 Task: Create ChildIssue0000000878 as Child Issue of Issue Issue0000000439 in Backlog  in Scrum Project Project0000000088 in Jira. Create ChildIssue0000000879 as Child Issue of Issue Issue0000000440 in Backlog  in Scrum Project Project0000000088 in Jira. Create ChildIssue0000000880 as Child Issue of Issue Issue0000000440 in Backlog  in Scrum Project Project0000000088 in Jira. Assign mailaustralia7@gmail.com as Assignee of Child Issue ChildIssue0000000861 of Issue Issue0000000431 in Backlog  in Scrum Project Project0000000087 in Jira. Assign mailaustralia7@gmail.com as Assignee of Child Issue ChildIssue0000000862 of Issue Issue0000000431 in Backlog  in Scrum Project Project0000000087 in Jira
Action: Mouse moved to (931, 439)
Screenshot: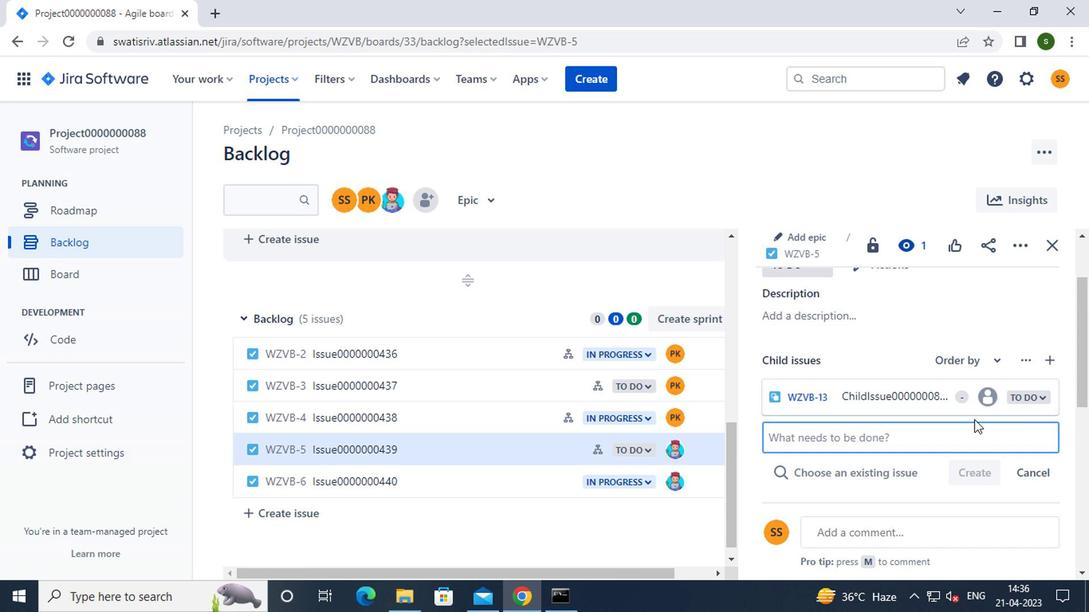 
Action: Key pressed c<Key.caps_lock>hild<Key.caps_lock>i<Key.caps_lock>ssue0000000878
Screenshot: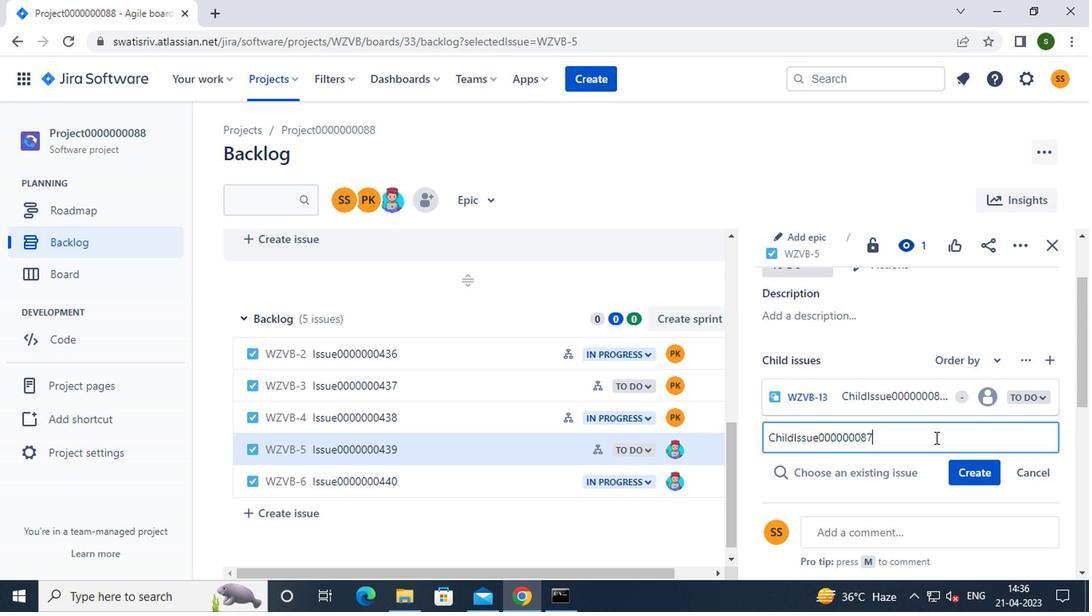 
Action: Mouse moved to (965, 481)
Screenshot: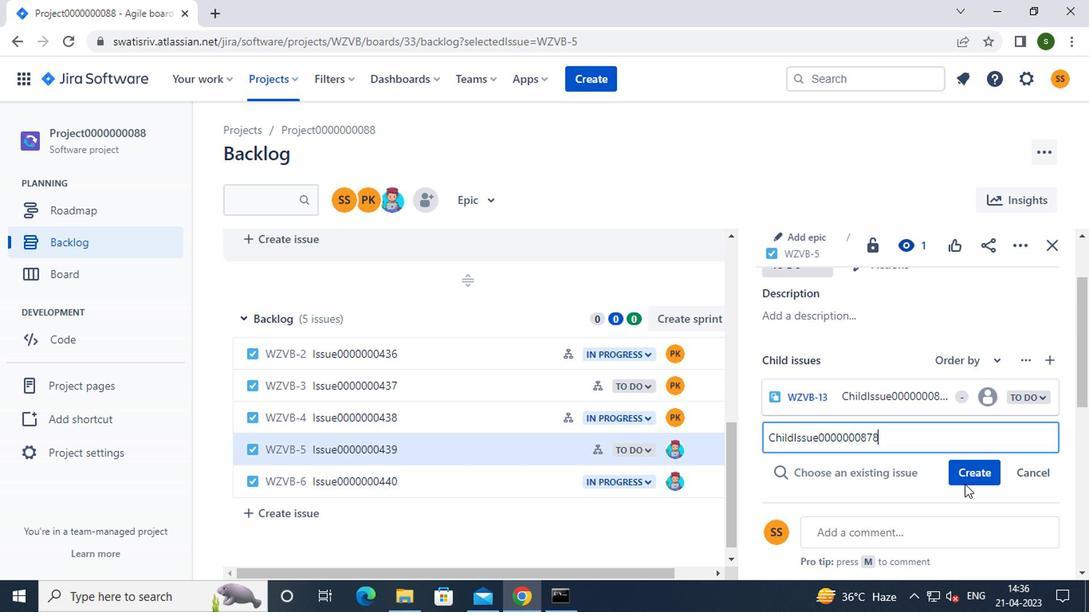
Action: Mouse pressed left at (965, 481)
Screenshot: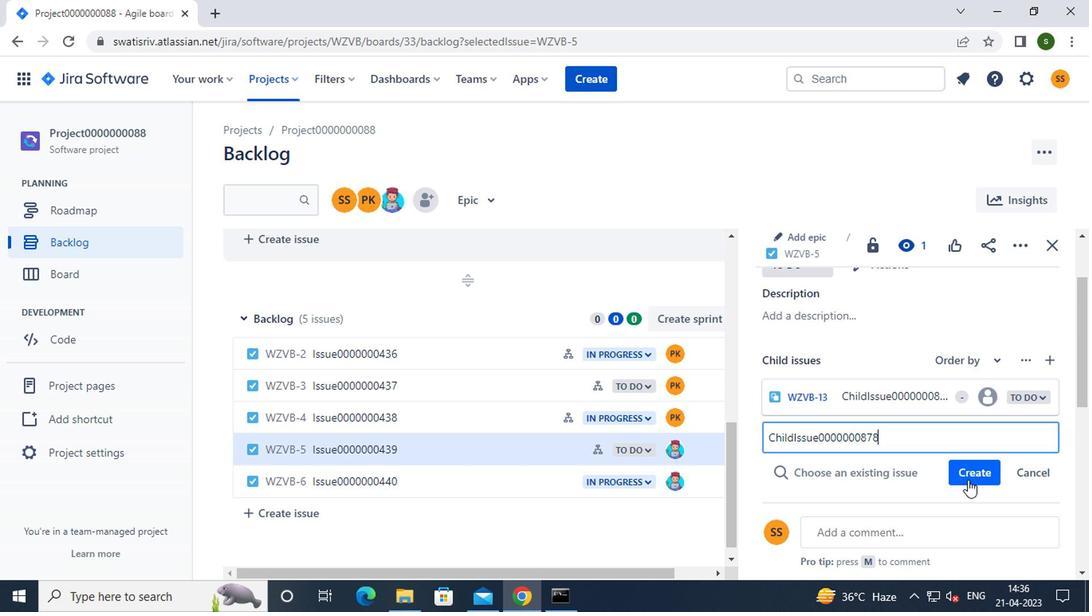 
Action: Mouse moved to (529, 491)
Screenshot: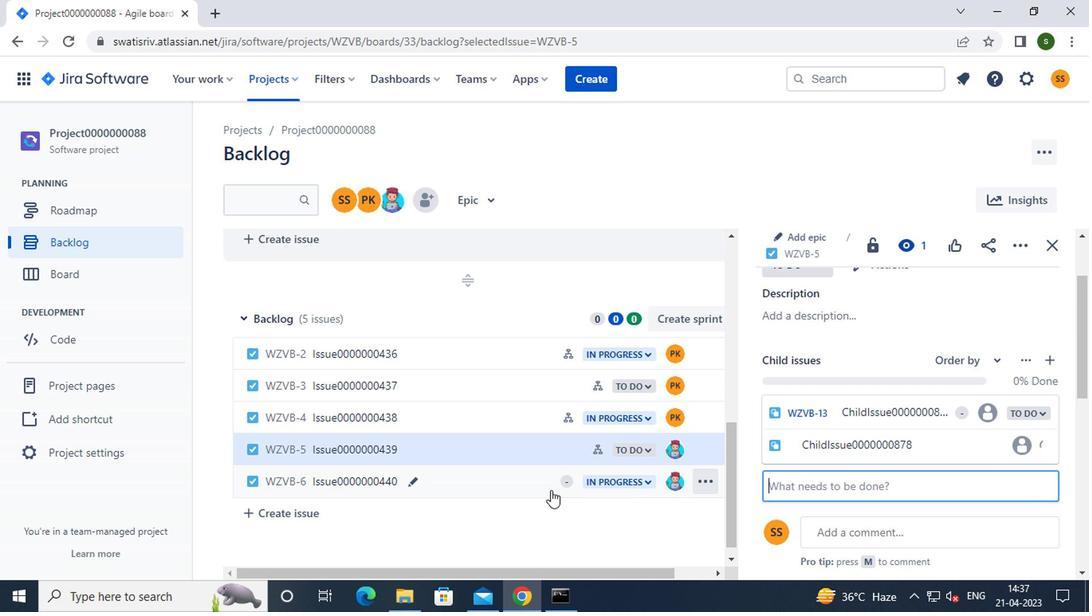 
Action: Mouse pressed left at (529, 491)
Screenshot: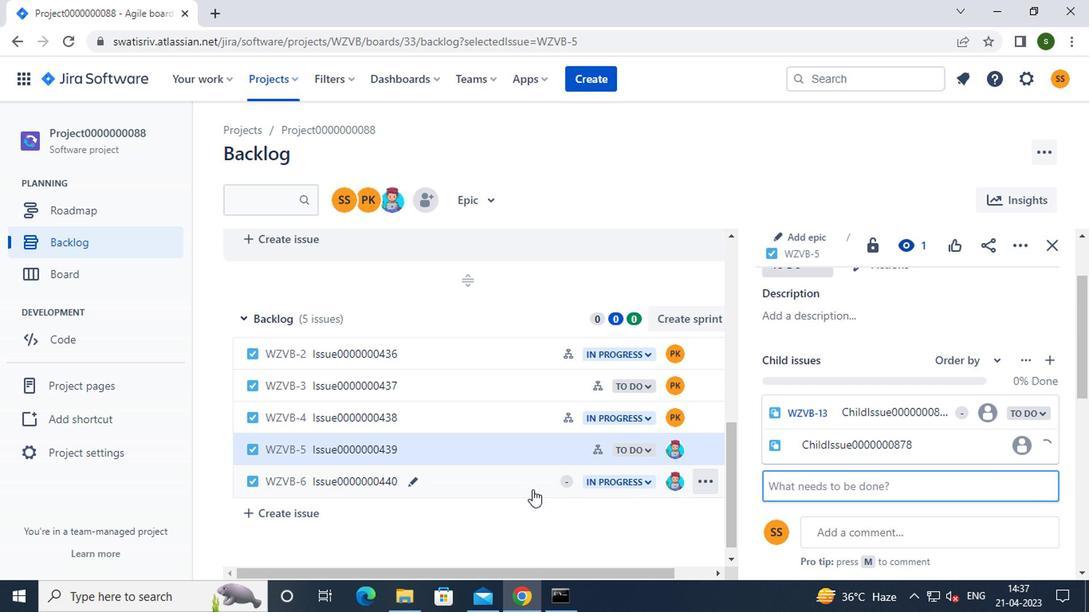 
Action: Mouse moved to (802, 319)
Screenshot: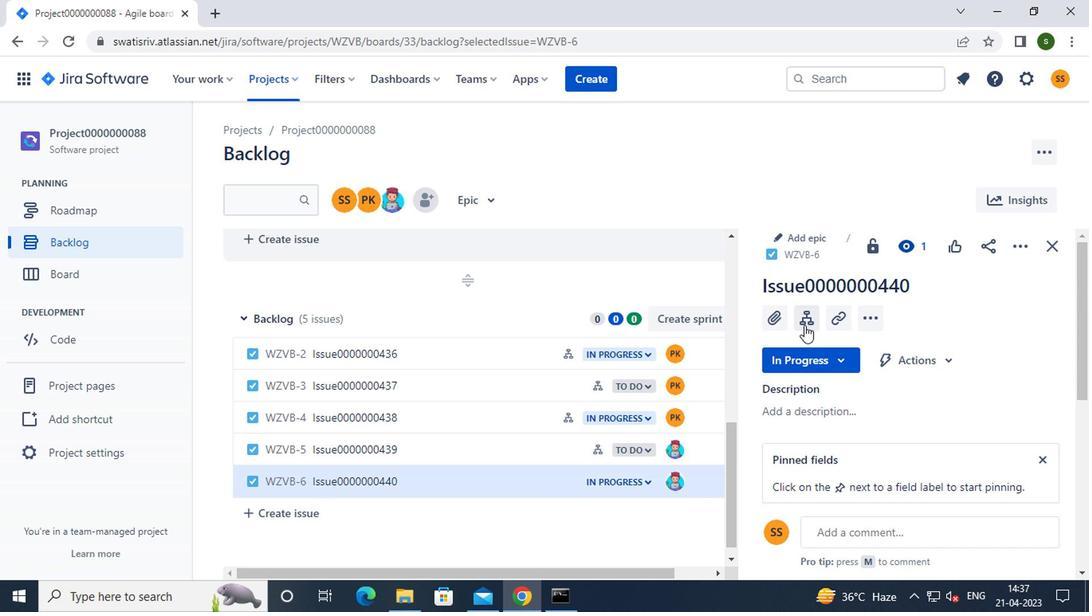 
Action: Mouse pressed left at (802, 319)
Screenshot: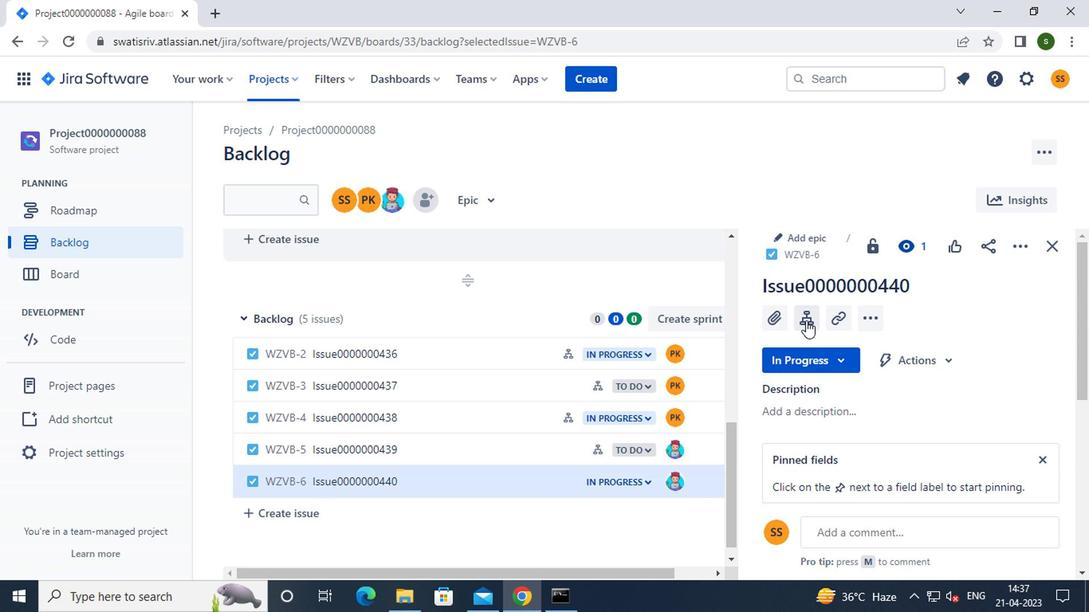 
Action: Mouse moved to (804, 377)
Screenshot: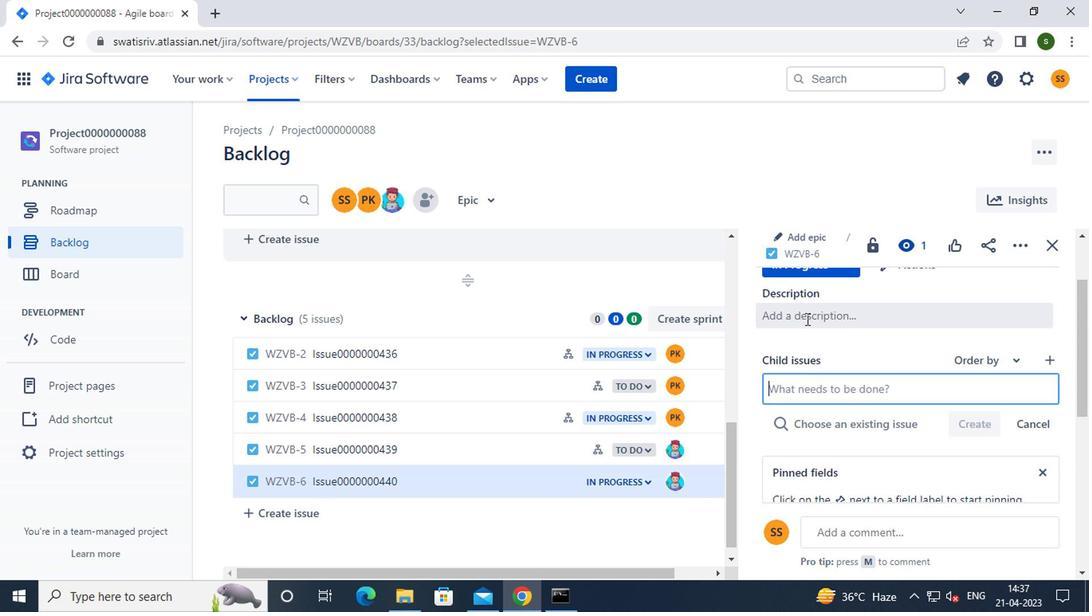 
Action: Mouse pressed left at (804, 377)
Screenshot: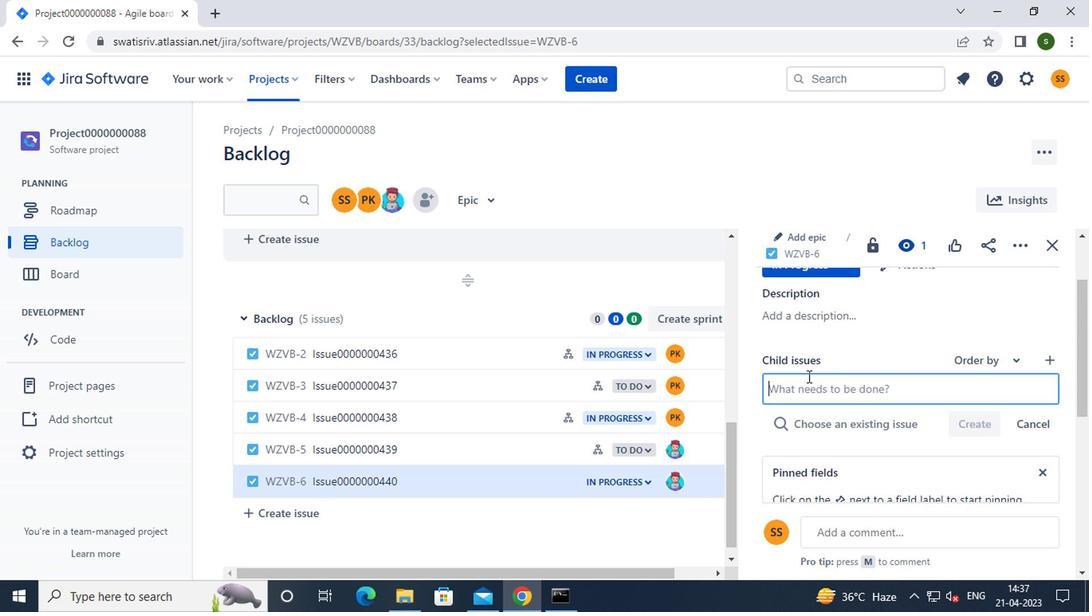 
Action: Key pressed <Key.caps_lock>c<Key.caps_lock>hild<Key.caps_lock>i<Key.caps_lock>ssue0000000879
Screenshot: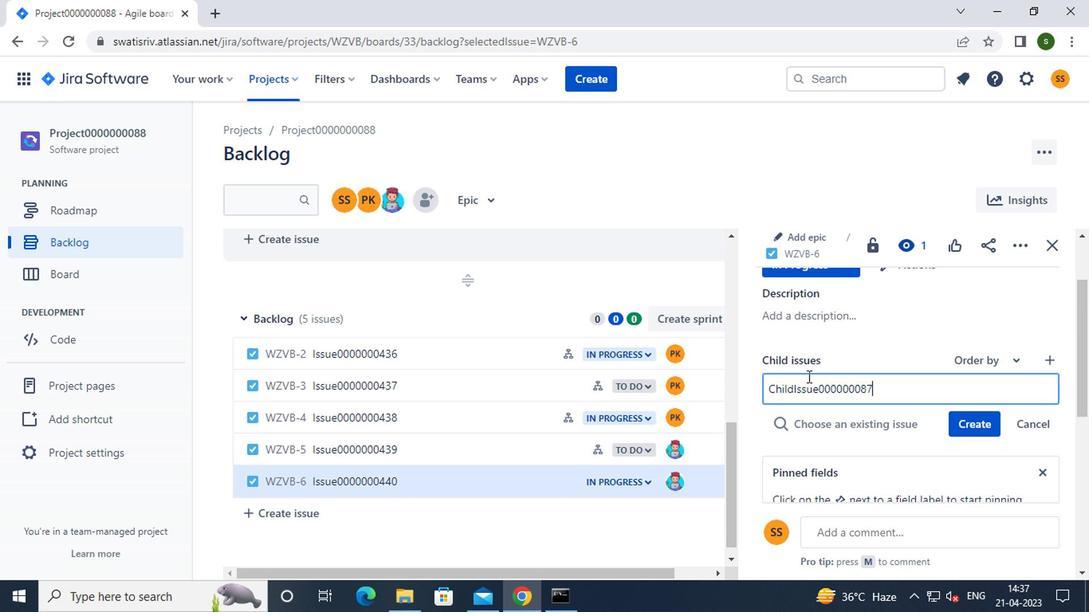
Action: Mouse moved to (964, 431)
Screenshot: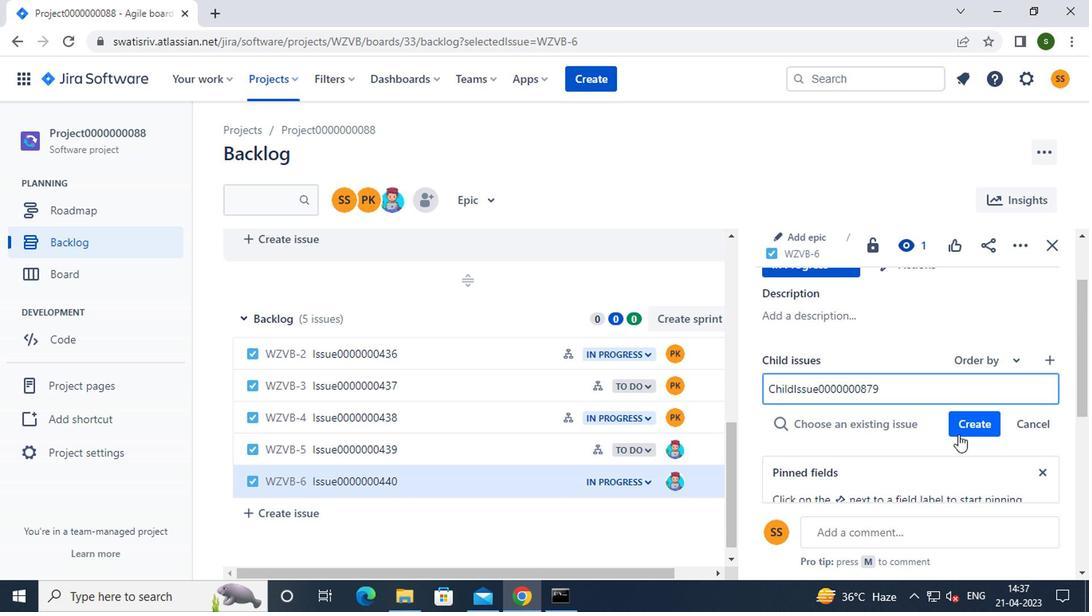 
Action: Mouse pressed left at (964, 431)
Screenshot: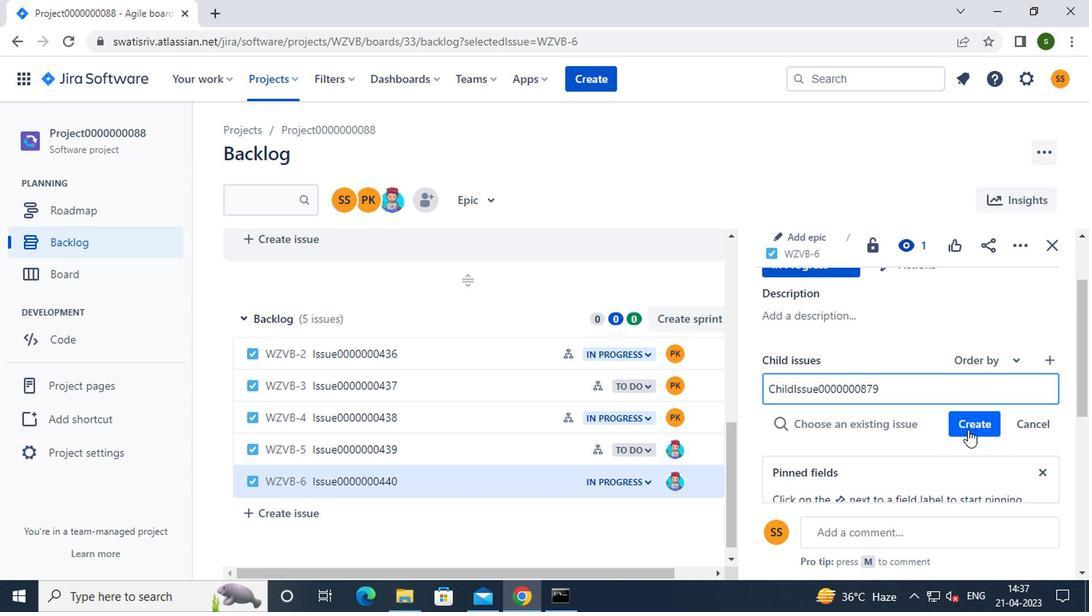 
Action: Mouse moved to (933, 435)
Screenshot: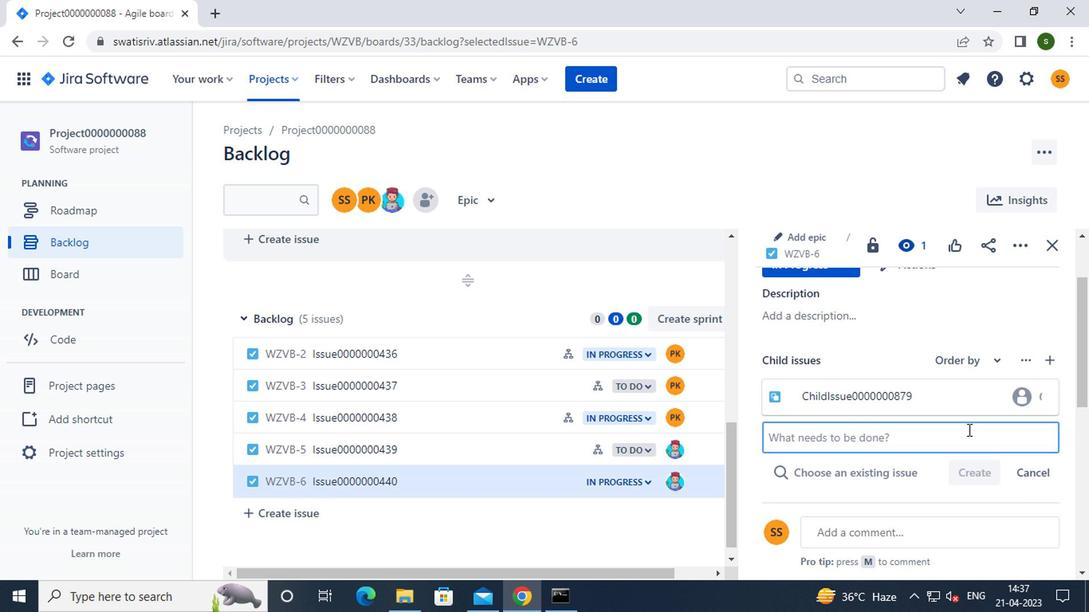 
Action: Mouse pressed left at (933, 435)
Screenshot: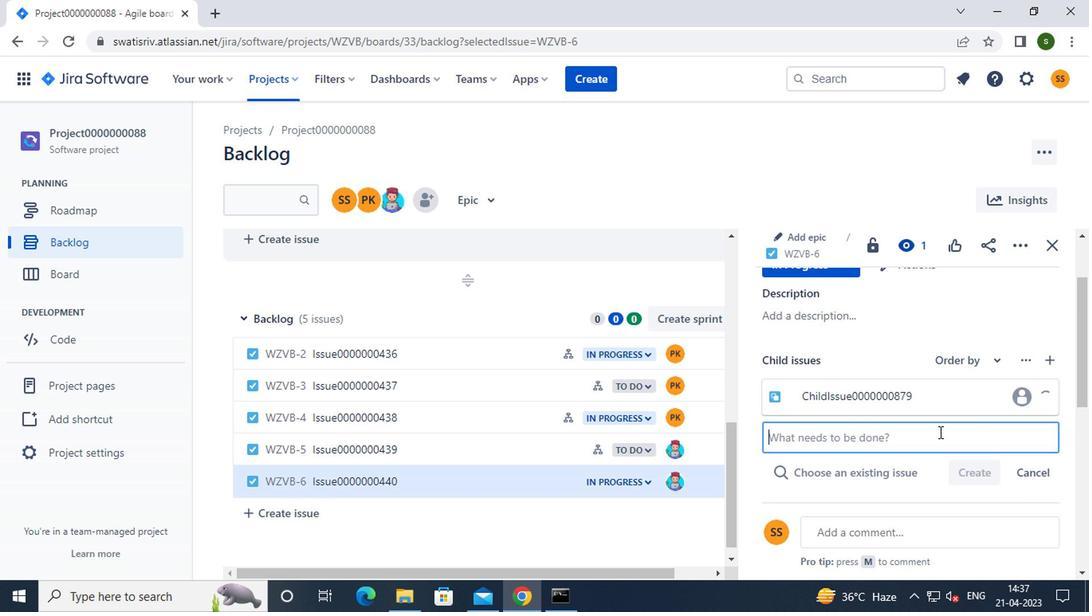 
Action: Key pressed <Key.caps_lock>c<Key.caps_lock>hild<Key.caps_lock>i<Key.caps_lock>ssue0000000880
Screenshot: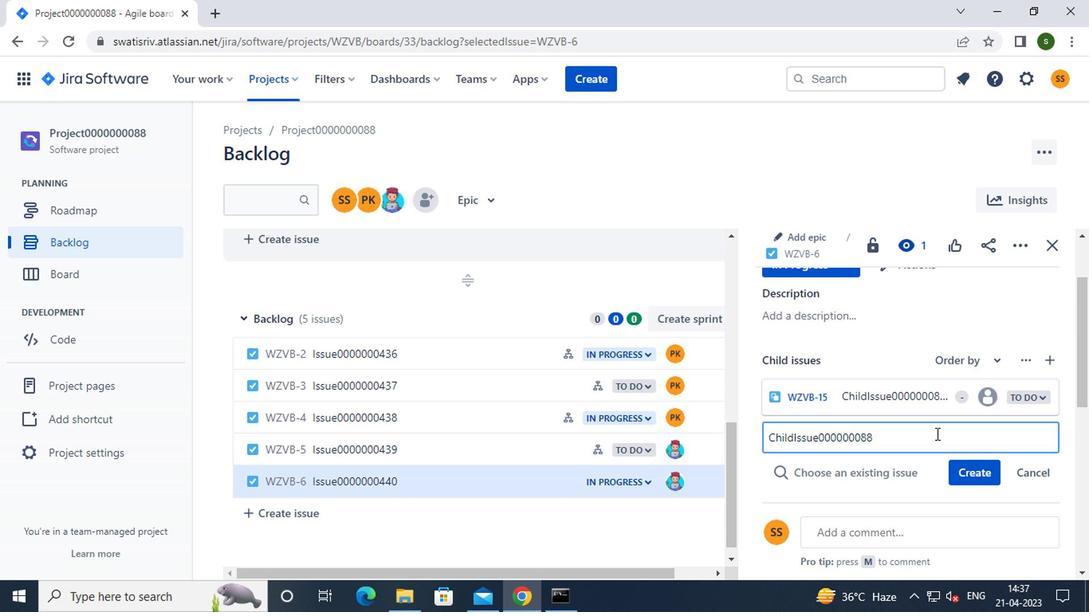 
Action: Mouse moved to (968, 476)
Screenshot: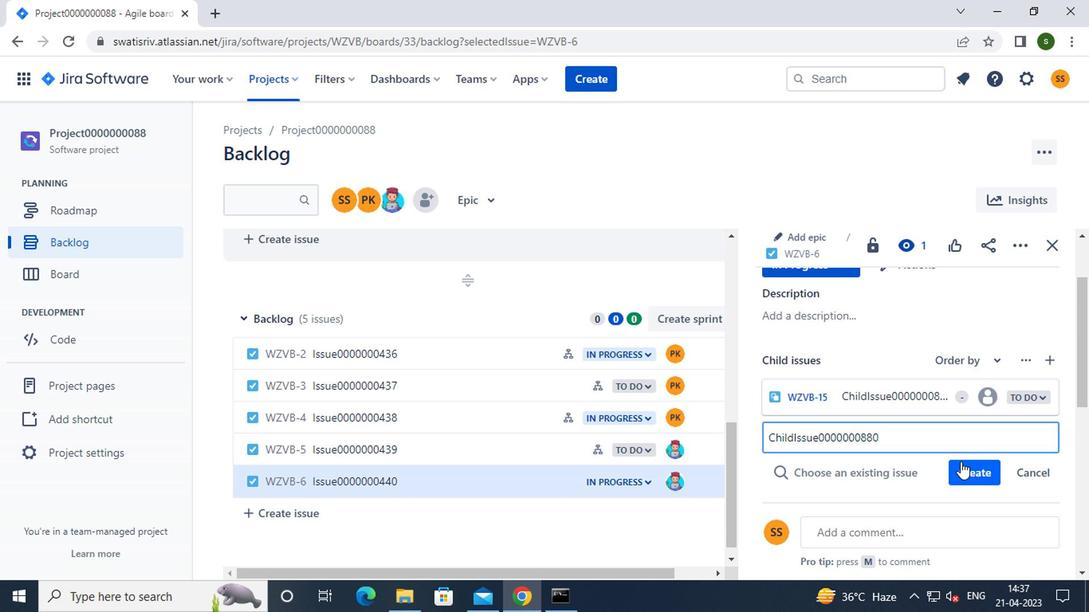
Action: Mouse pressed left at (968, 476)
Screenshot: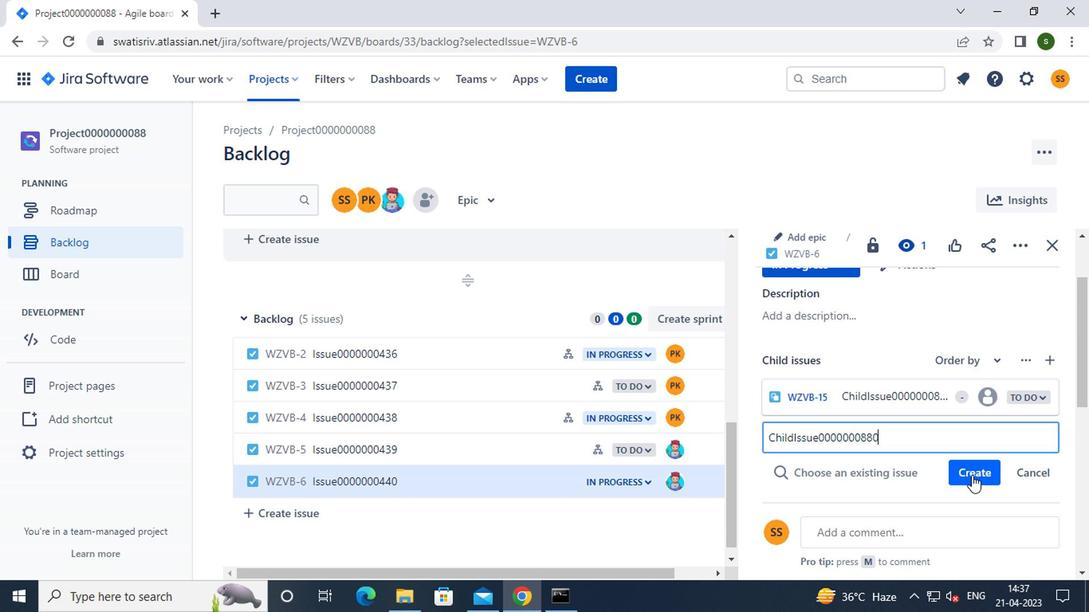 
Action: Mouse moved to (265, 88)
Screenshot: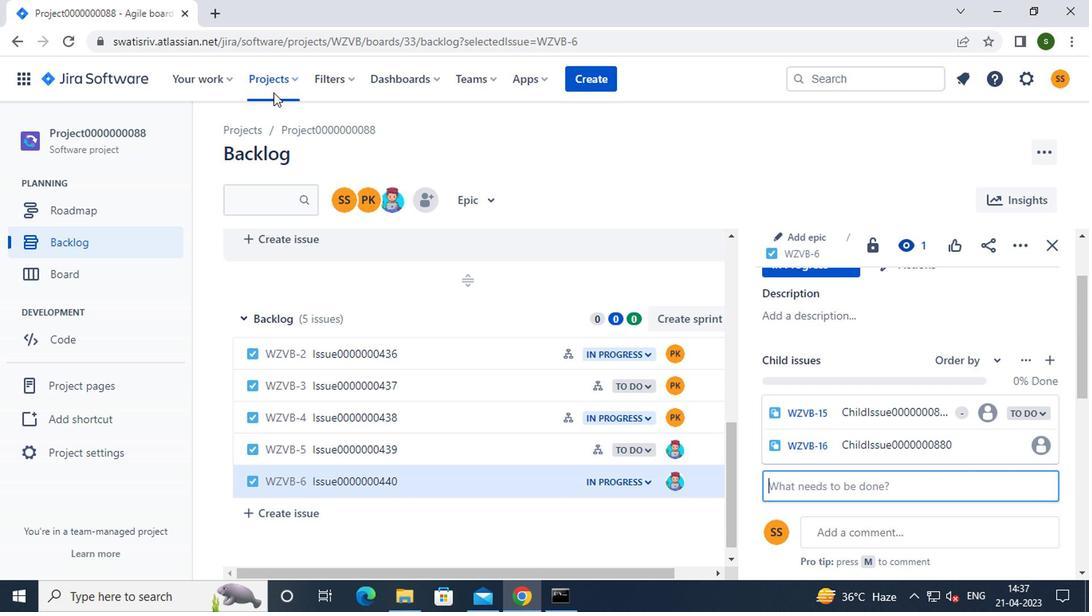 
Action: Mouse pressed left at (265, 88)
Screenshot: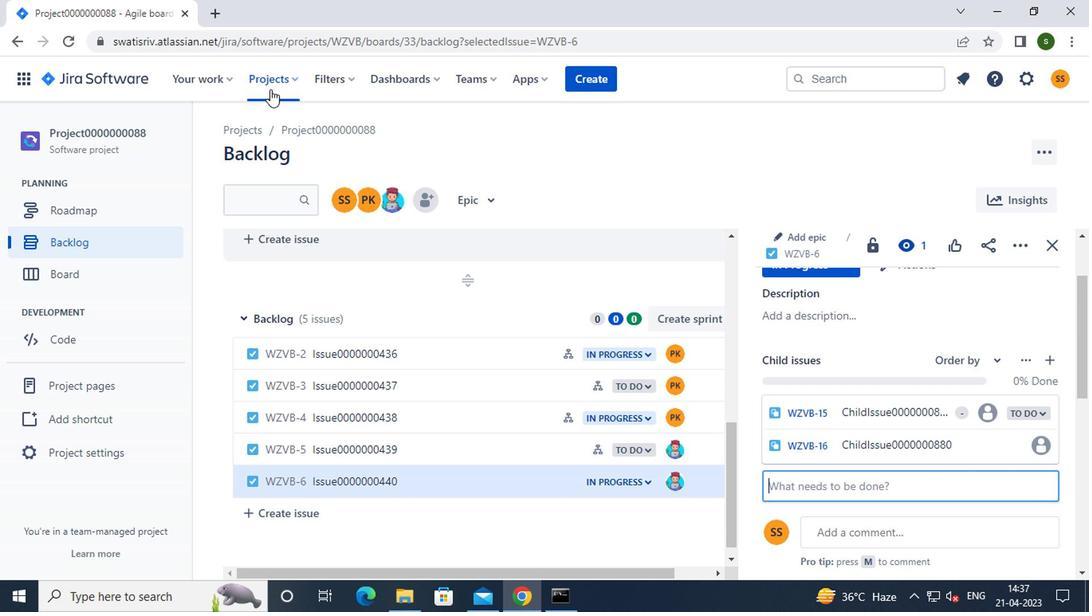 
Action: Mouse moved to (361, 192)
Screenshot: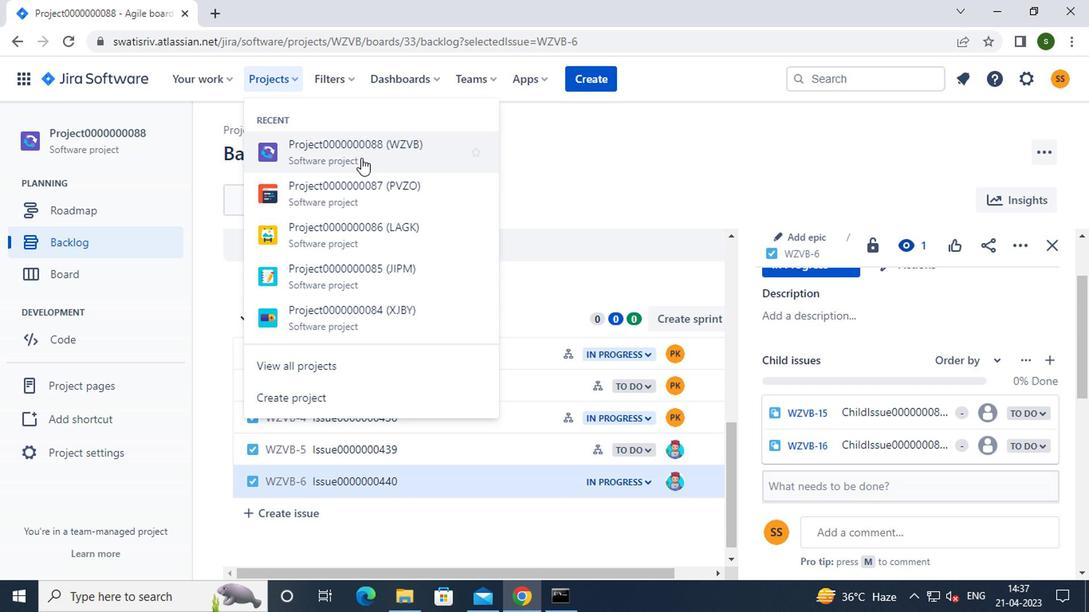
Action: Mouse pressed left at (361, 192)
Screenshot: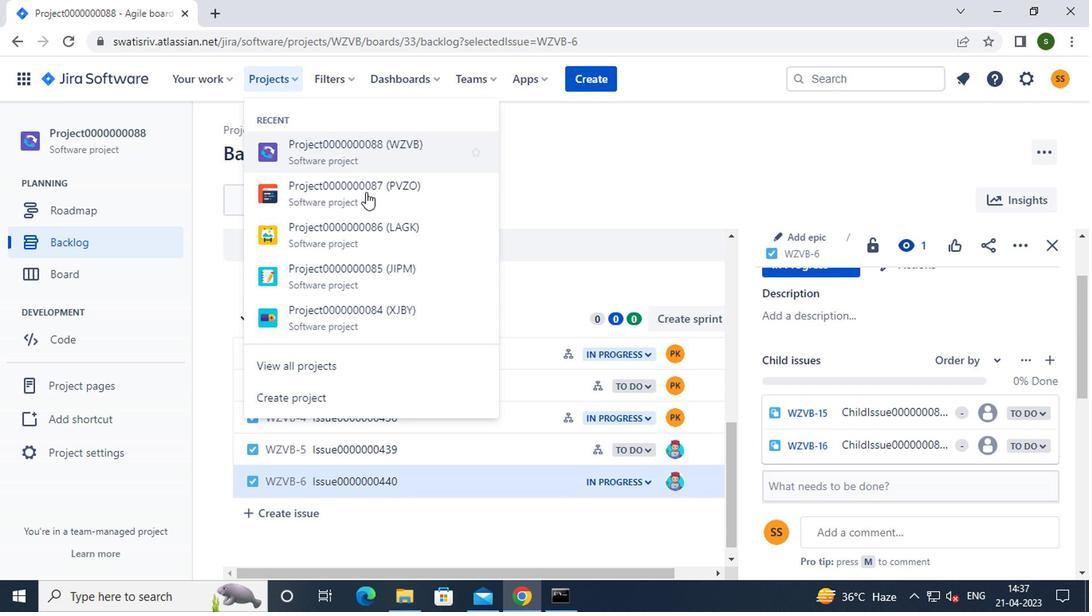 
Action: Mouse moved to (129, 233)
Screenshot: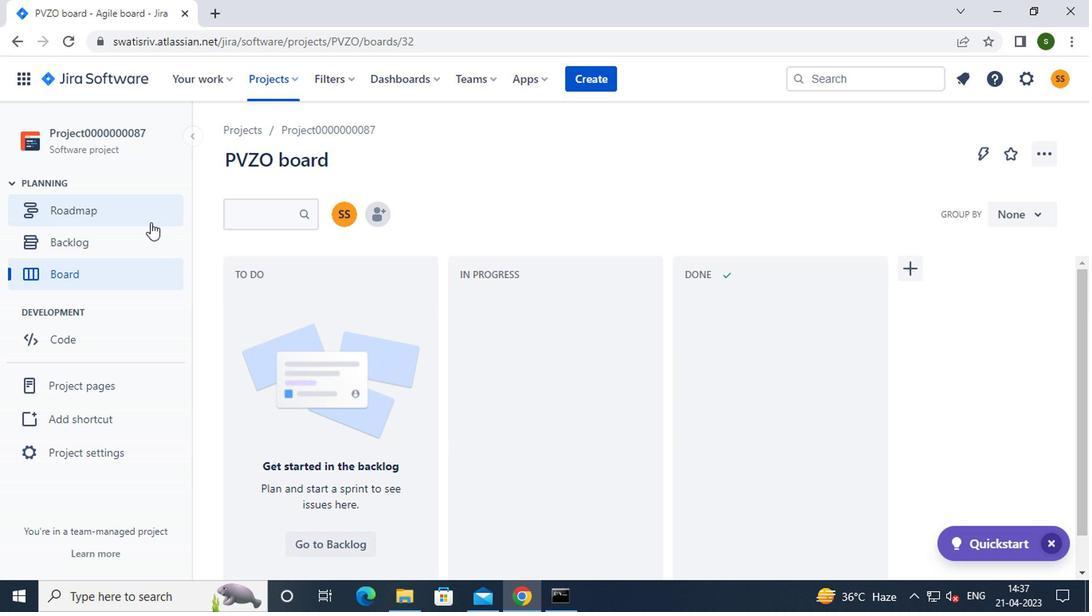 
Action: Mouse pressed left at (129, 233)
Screenshot: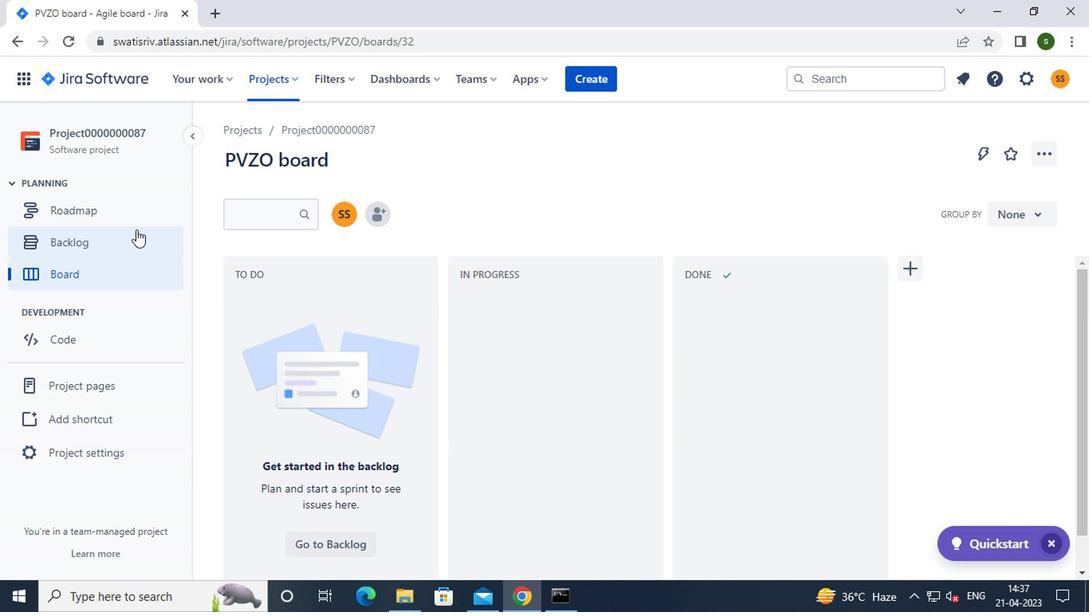 
Action: Mouse moved to (395, 388)
Screenshot: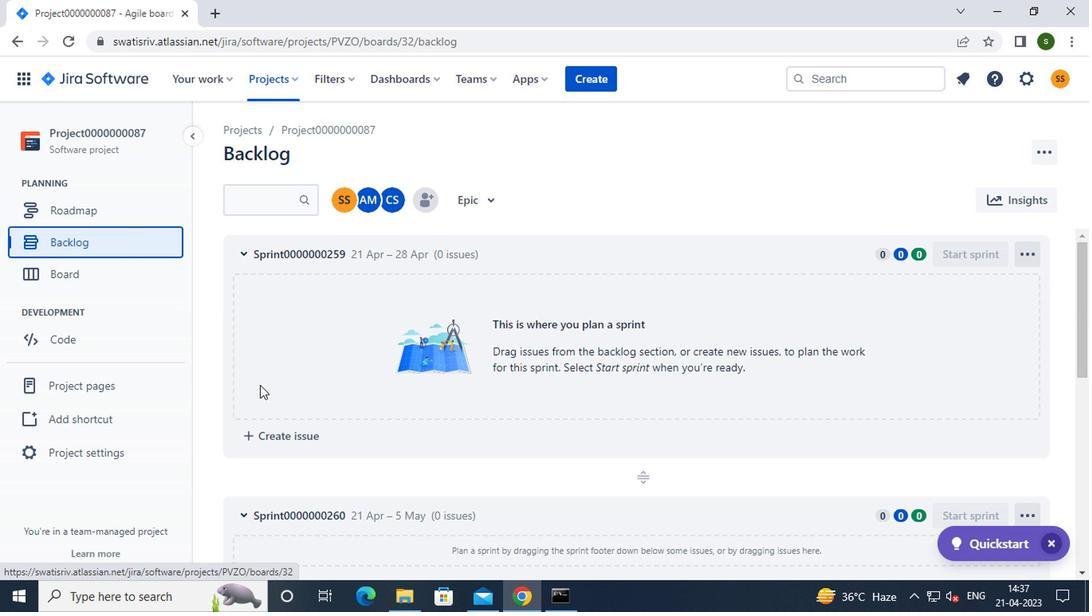 
Action: Mouse scrolled (395, 387) with delta (0, 0)
Screenshot: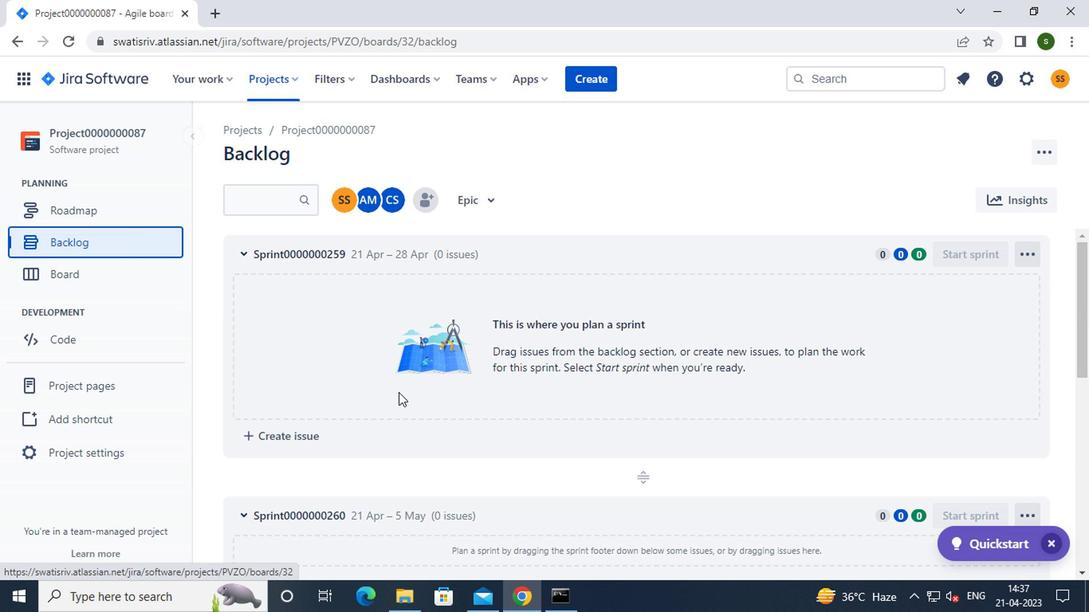 
Action: Mouse scrolled (395, 387) with delta (0, 0)
Screenshot: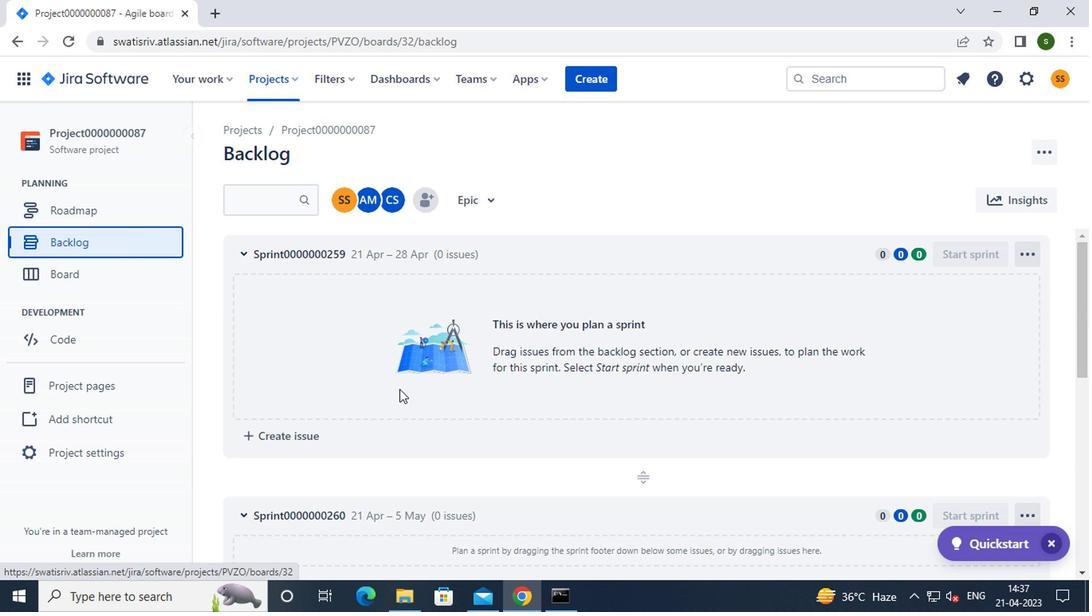 
Action: Mouse scrolled (395, 387) with delta (0, 0)
Screenshot: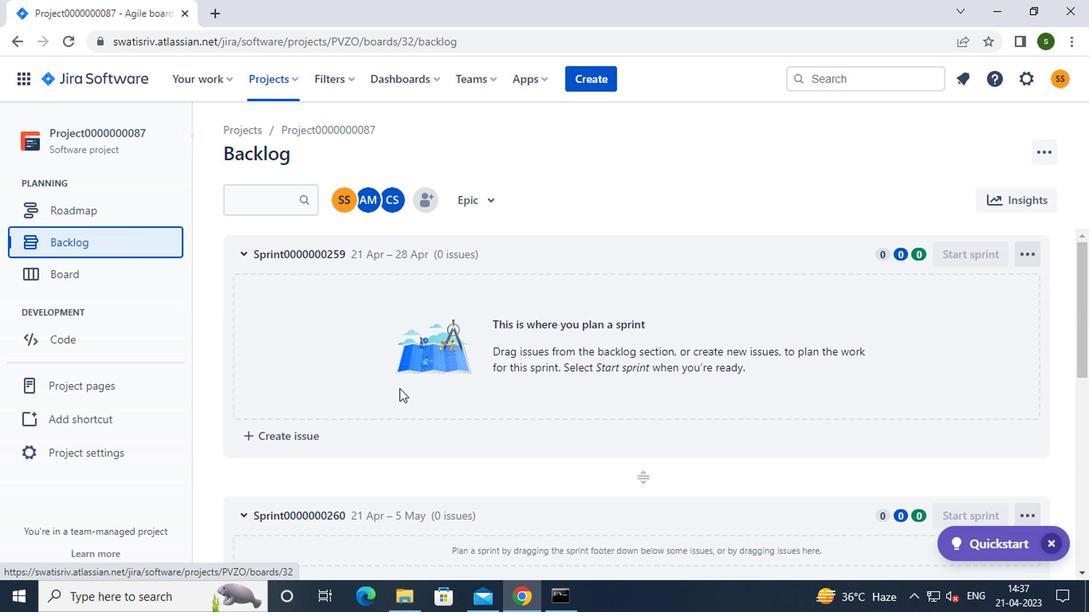 
Action: Mouse scrolled (395, 387) with delta (0, 0)
Screenshot: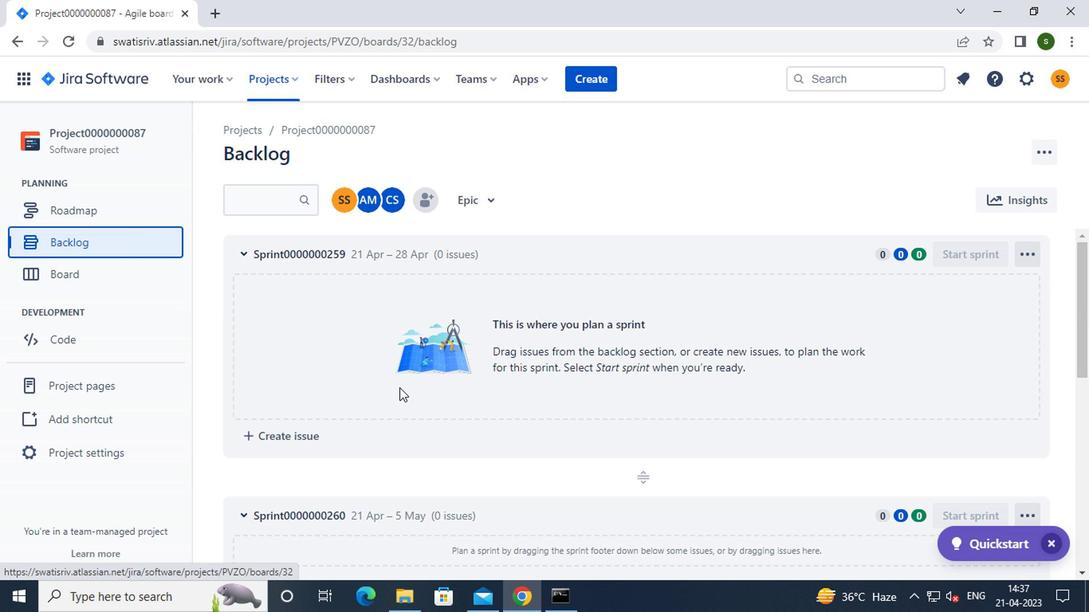 
Action: Mouse scrolled (395, 387) with delta (0, 0)
Screenshot: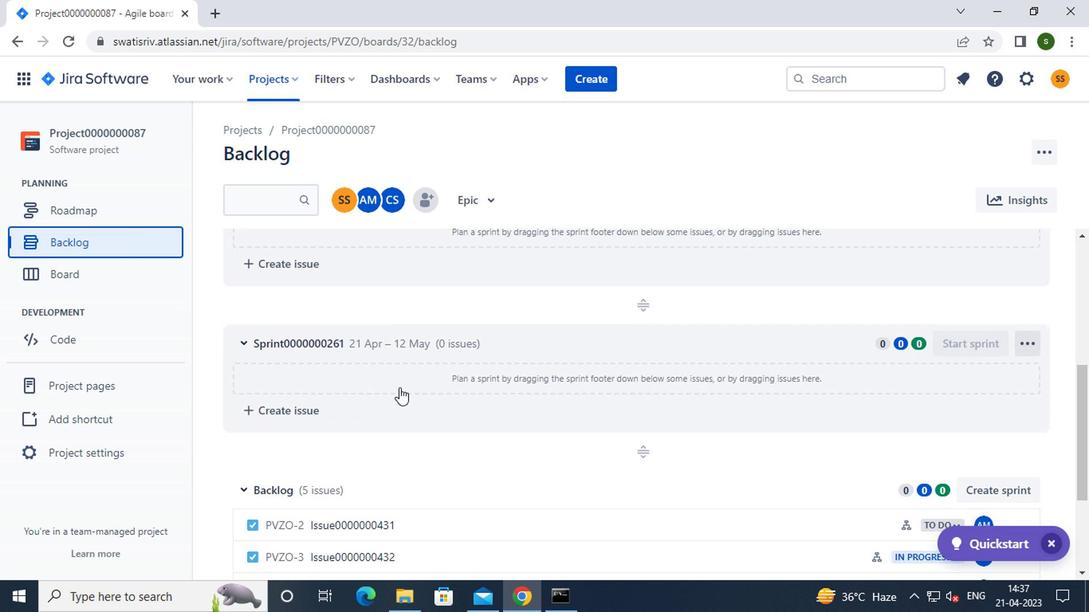 
Action: Mouse scrolled (395, 387) with delta (0, 0)
Screenshot: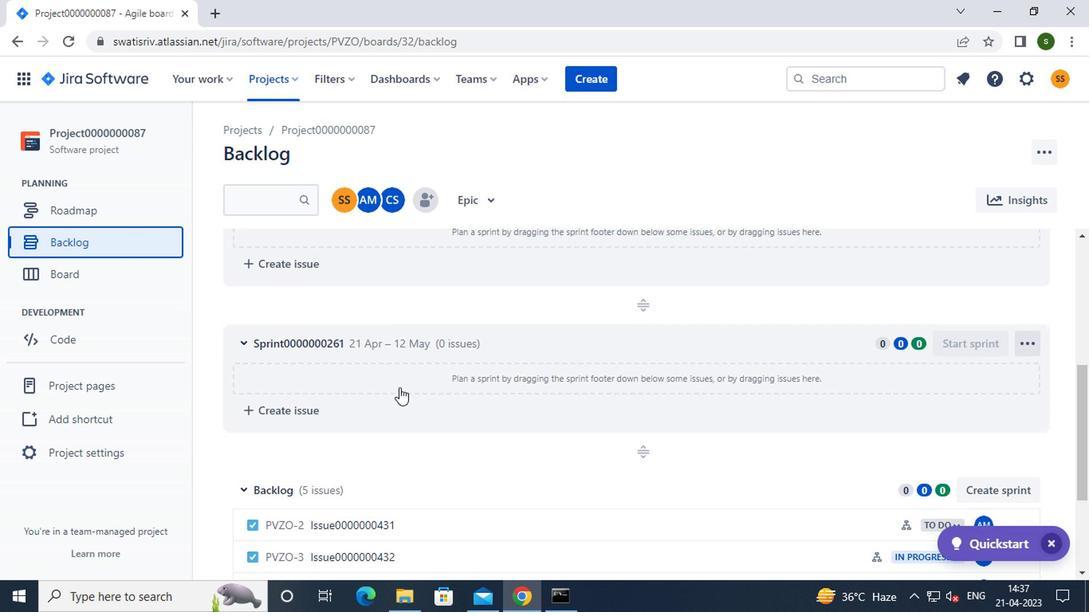 
Action: Mouse scrolled (395, 387) with delta (0, 0)
Screenshot: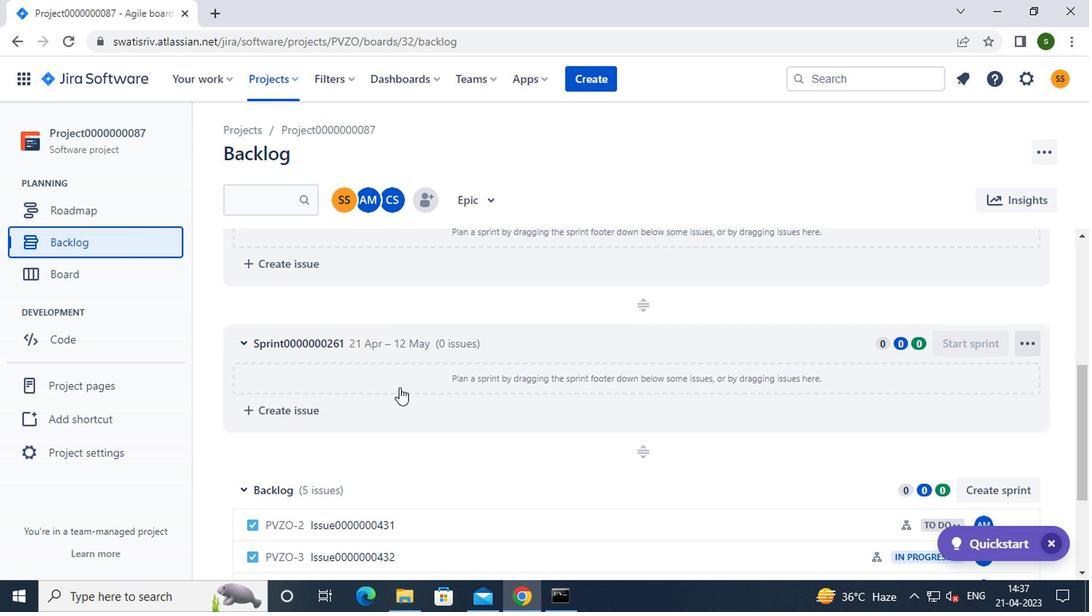 
Action: Mouse scrolled (395, 387) with delta (0, 0)
Screenshot: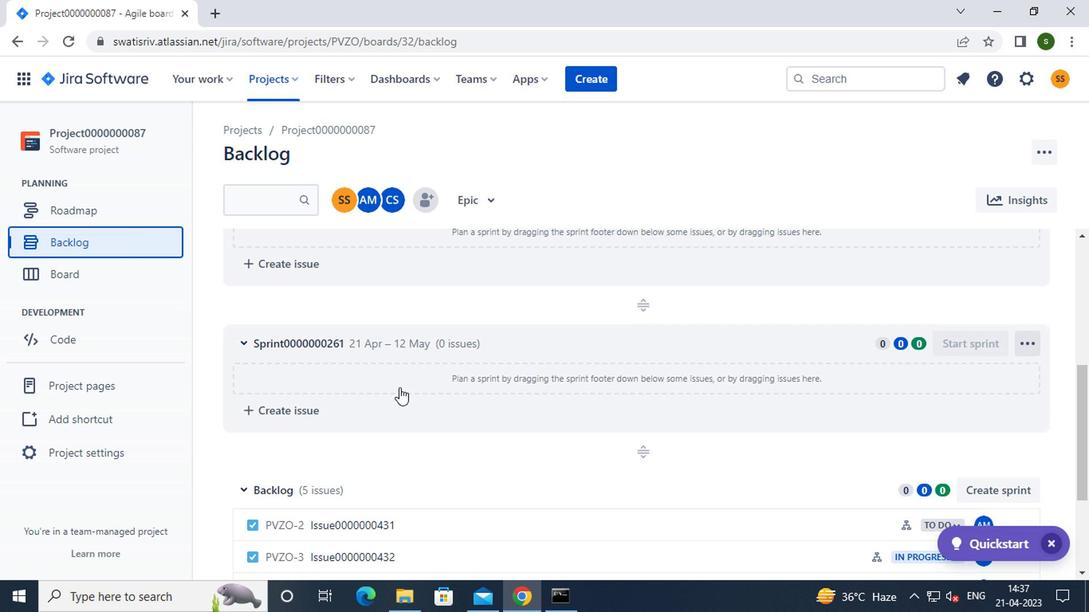 
Action: Mouse moved to (500, 345)
Screenshot: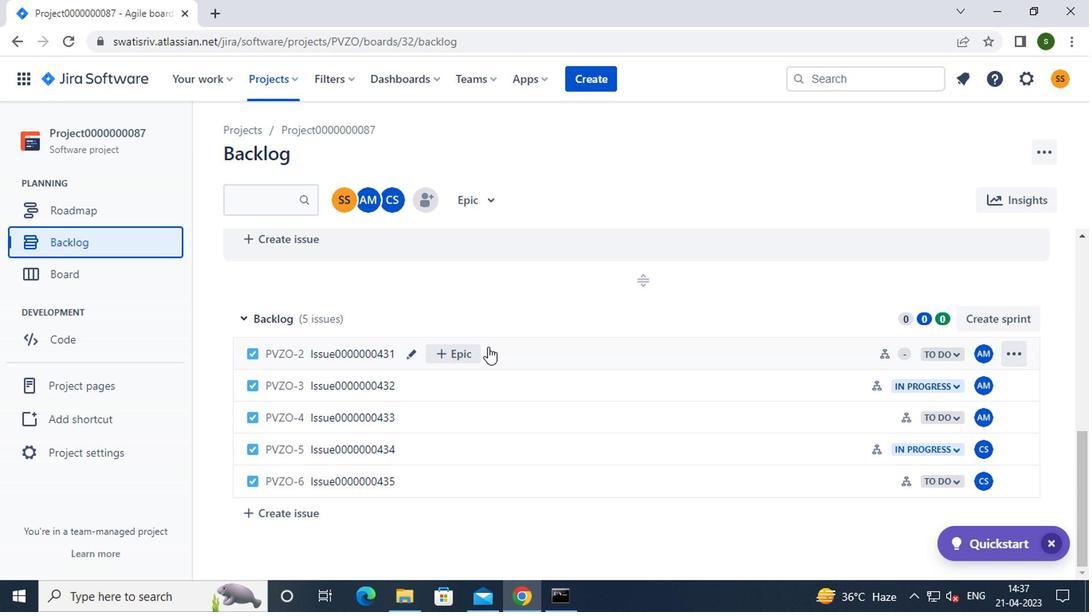 
Action: Mouse pressed left at (500, 345)
Screenshot: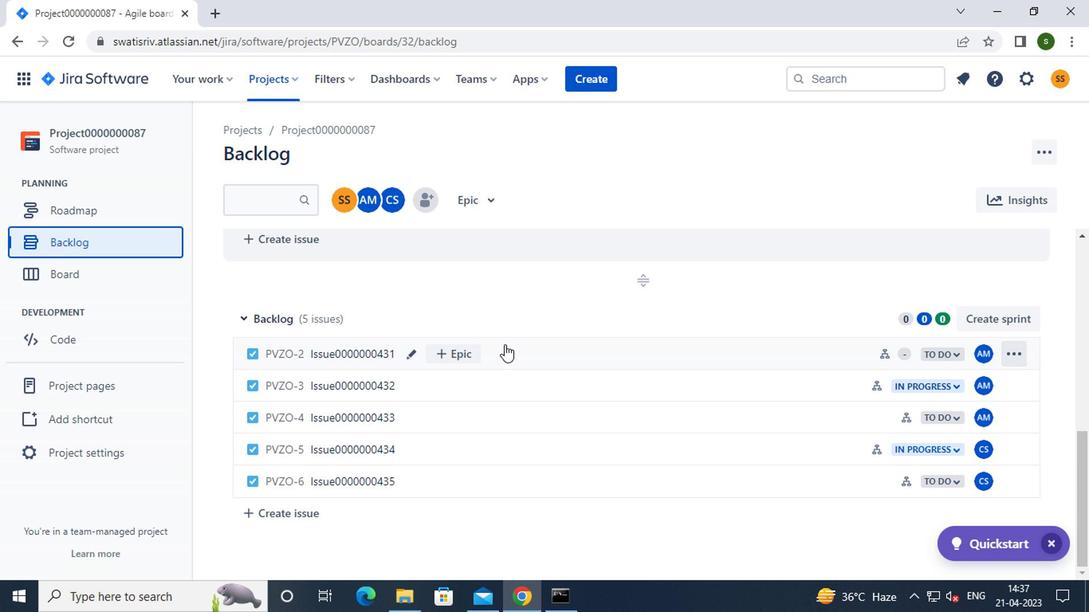 
Action: Mouse moved to (937, 413)
Screenshot: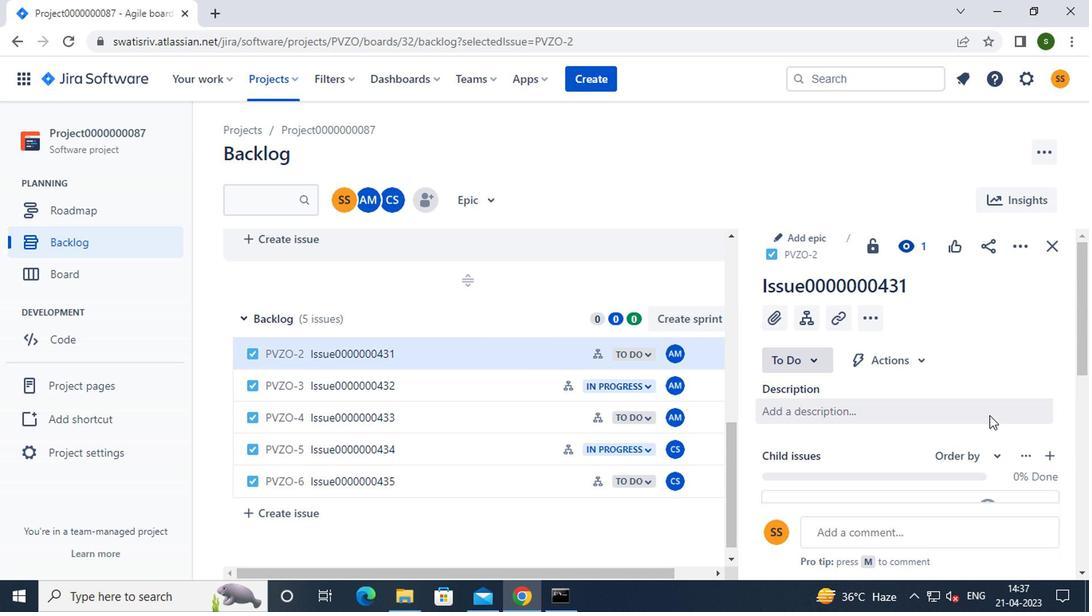 
Action: Mouse scrolled (937, 412) with delta (0, 0)
Screenshot: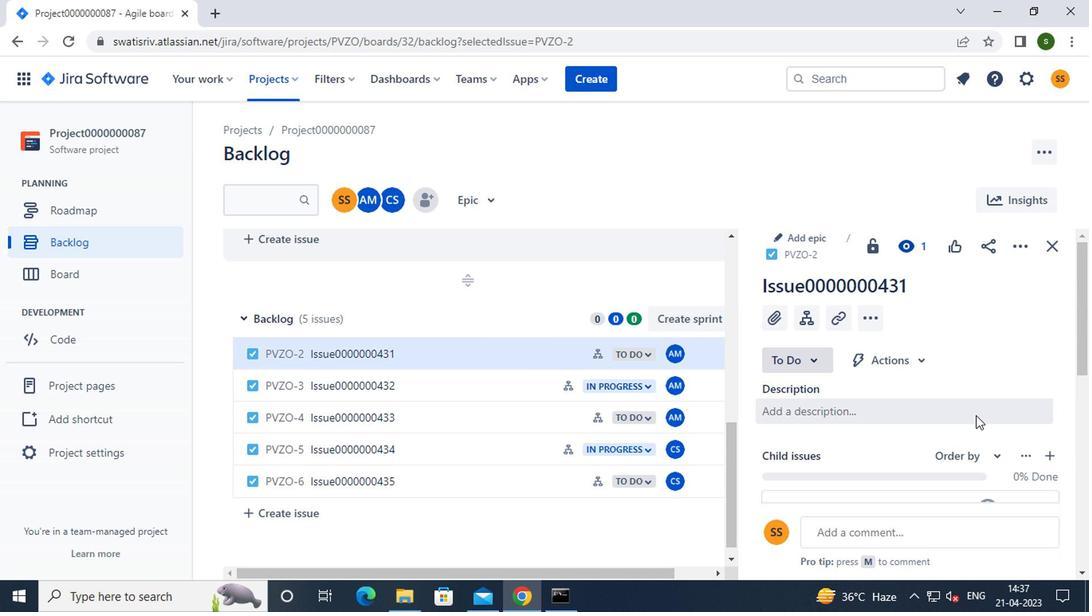 
Action: Mouse scrolled (937, 412) with delta (0, 0)
Screenshot: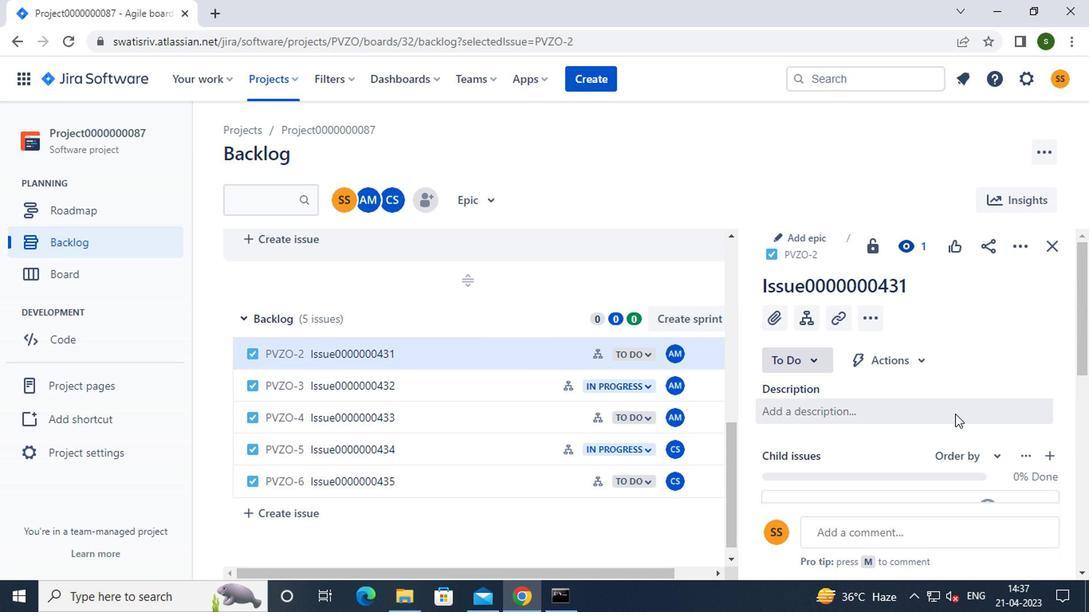 
Action: Mouse moved to (985, 356)
Screenshot: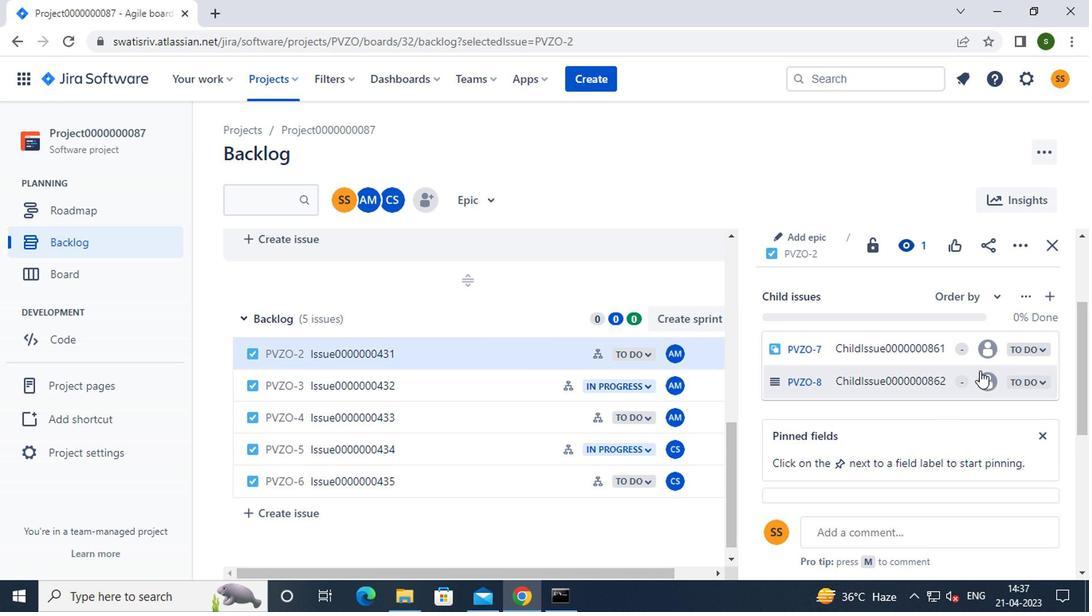 
Action: Mouse pressed left at (985, 356)
Screenshot: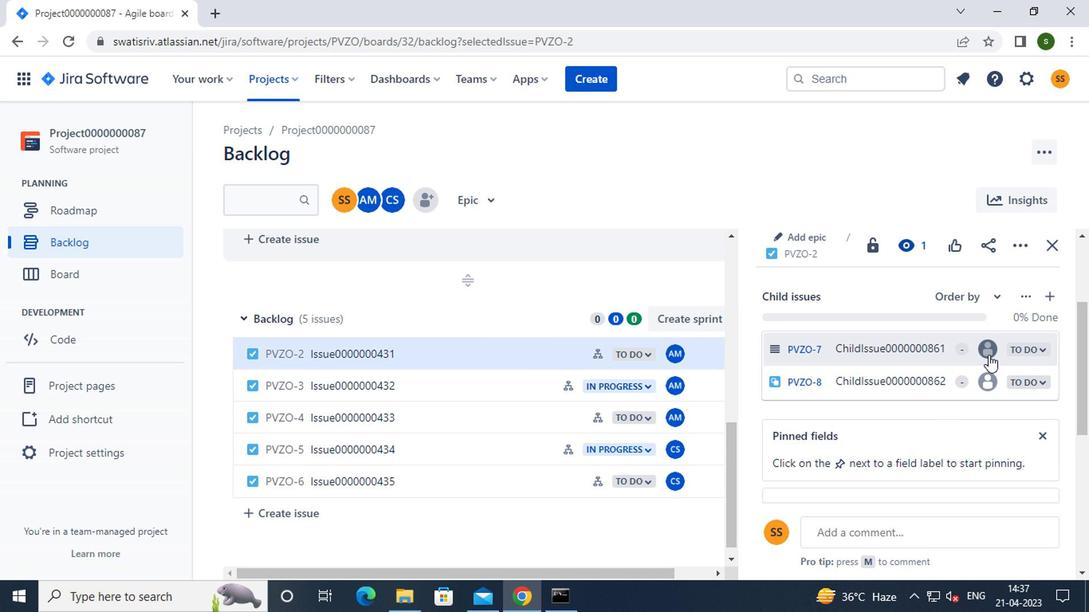 
Action: Mouse moved to (884, 384)
Screenshot: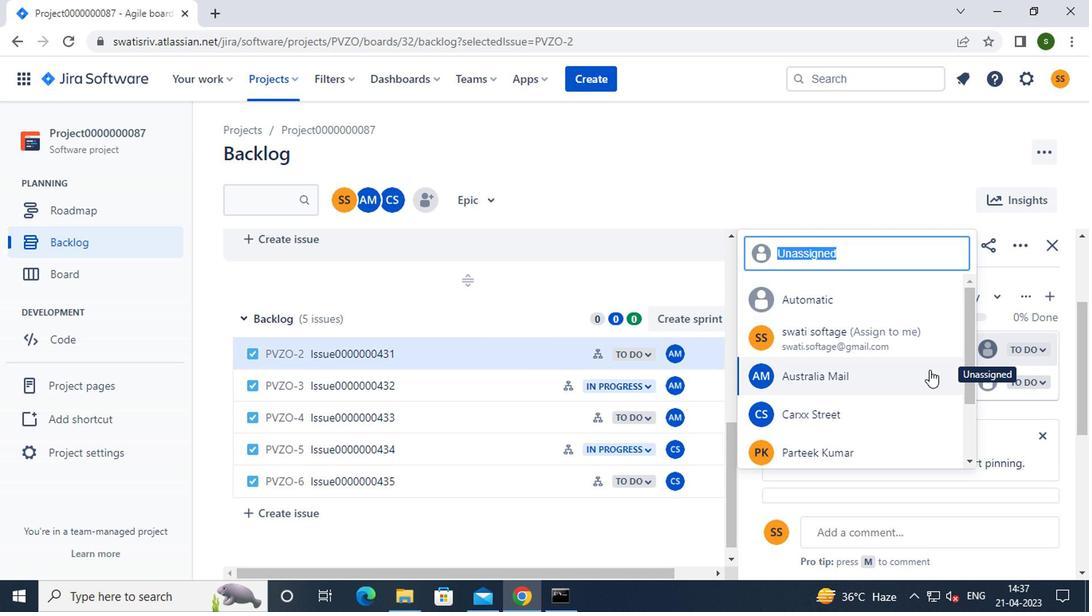 
Action: Mouse pressed left at (884, 384)
Screenshot: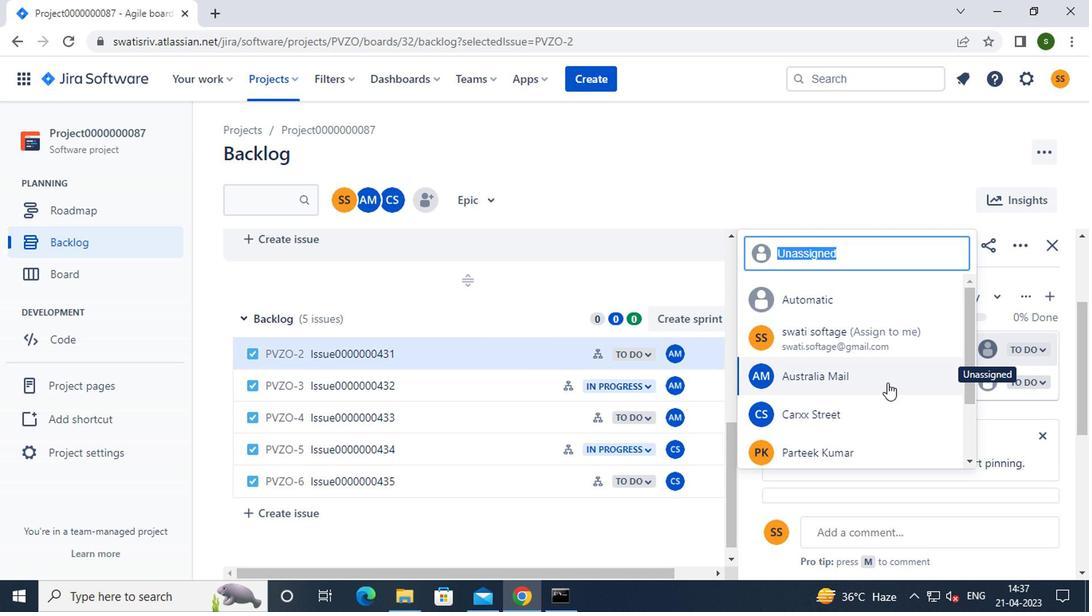 
Action: Mouse moved to (978, 376)
Screenshot: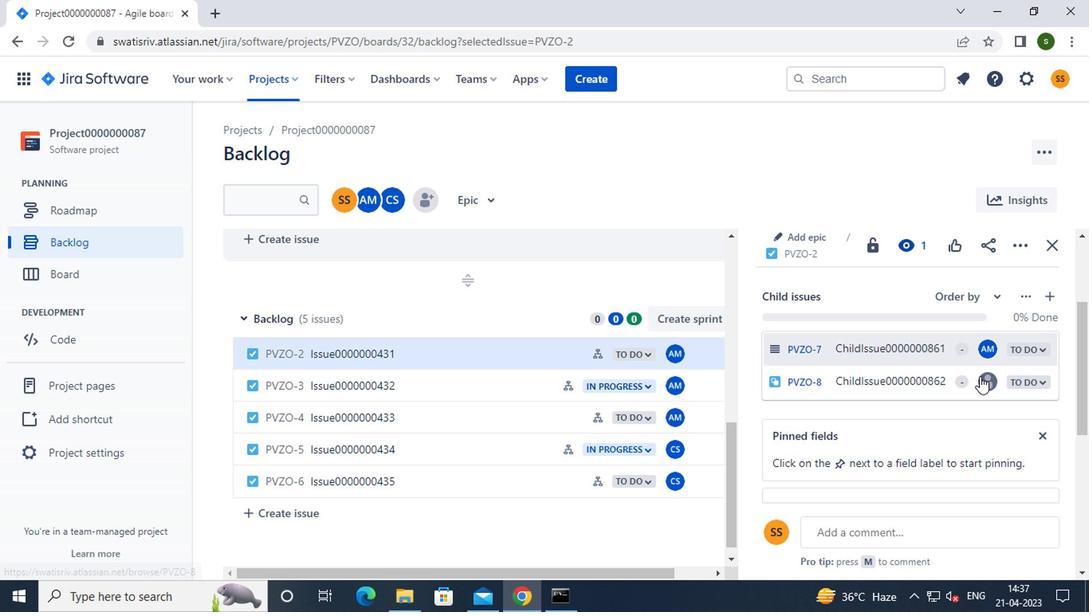 
Action: Mouse pressed left at (978, 376)
Screenshot: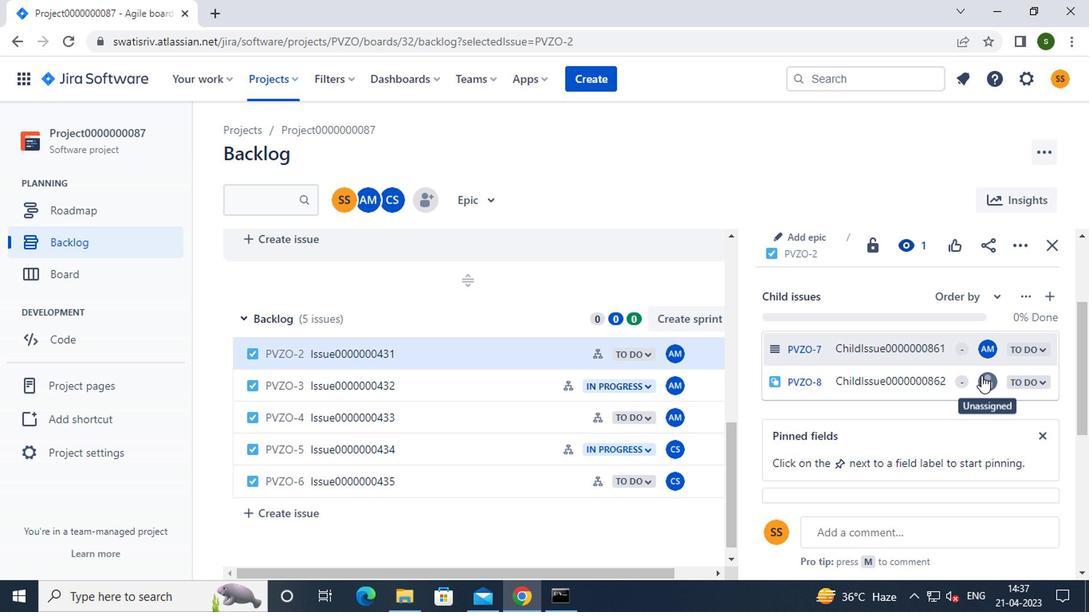 
Action: Mouse moved to (868, 407)
Screenshot: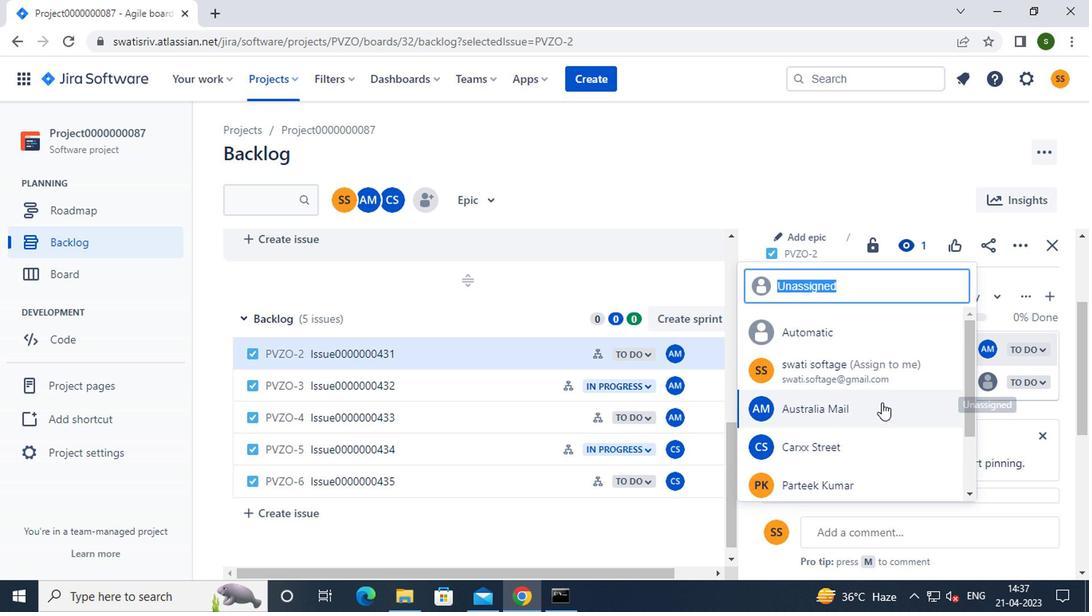 
Action: Mouse pressed left at (868, 407)
Screenshot: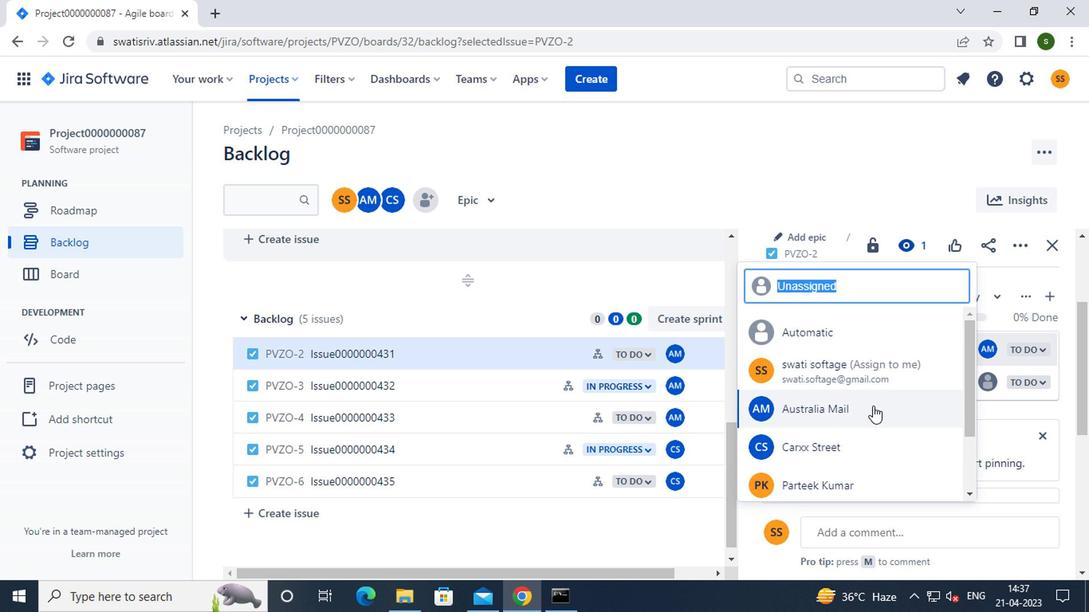 
Action: Mouse moved to (732, 204)
Screenshot: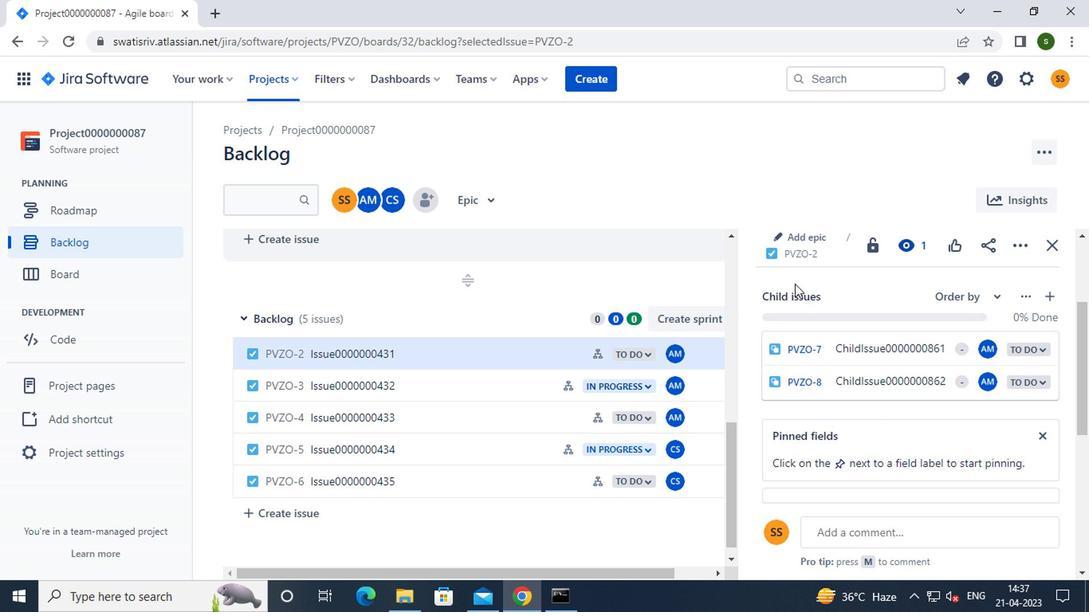 
